 Task: Add Bragg Nutritional Yeast Seasoning to the cart.
Action: Mouse moved to (336, 90)
Screenshot: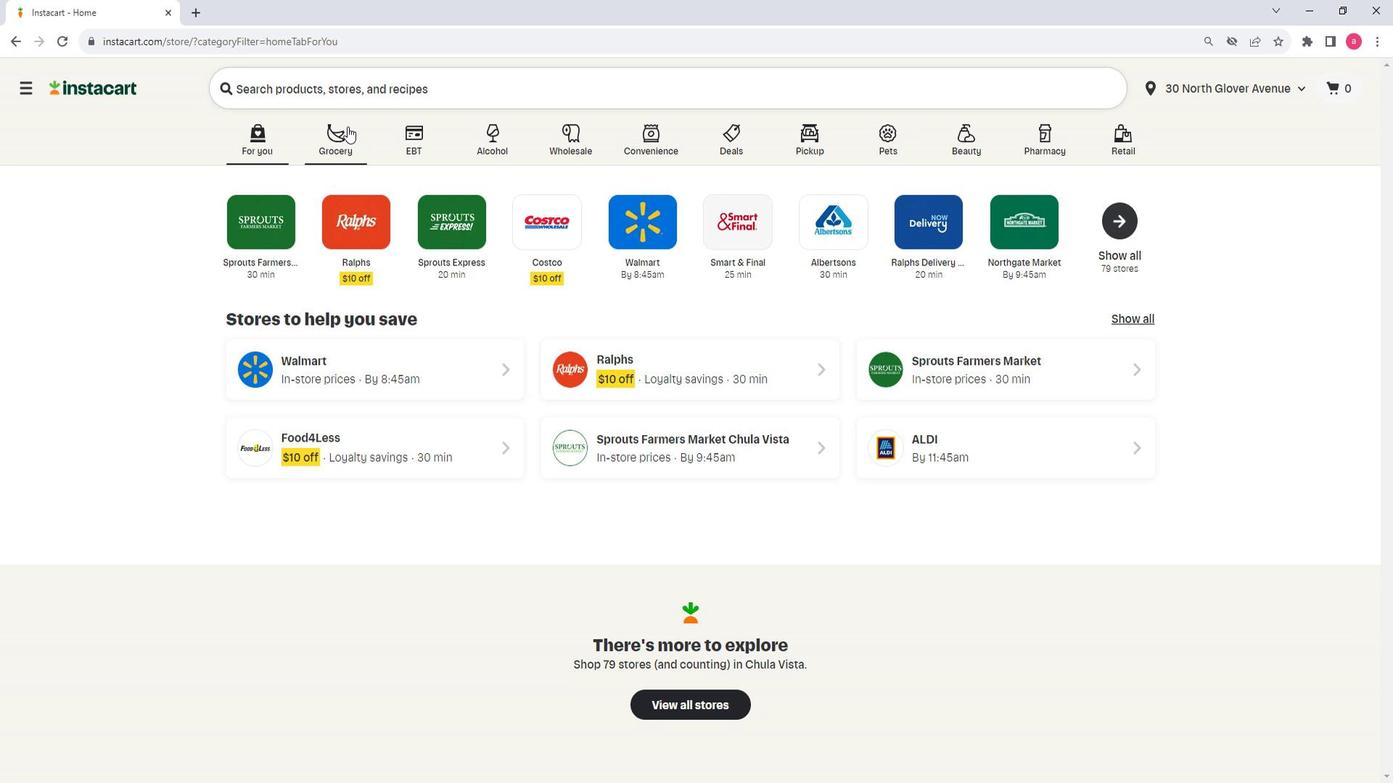 
Action: Mouse pressed left at (336, 90)
Screenshot: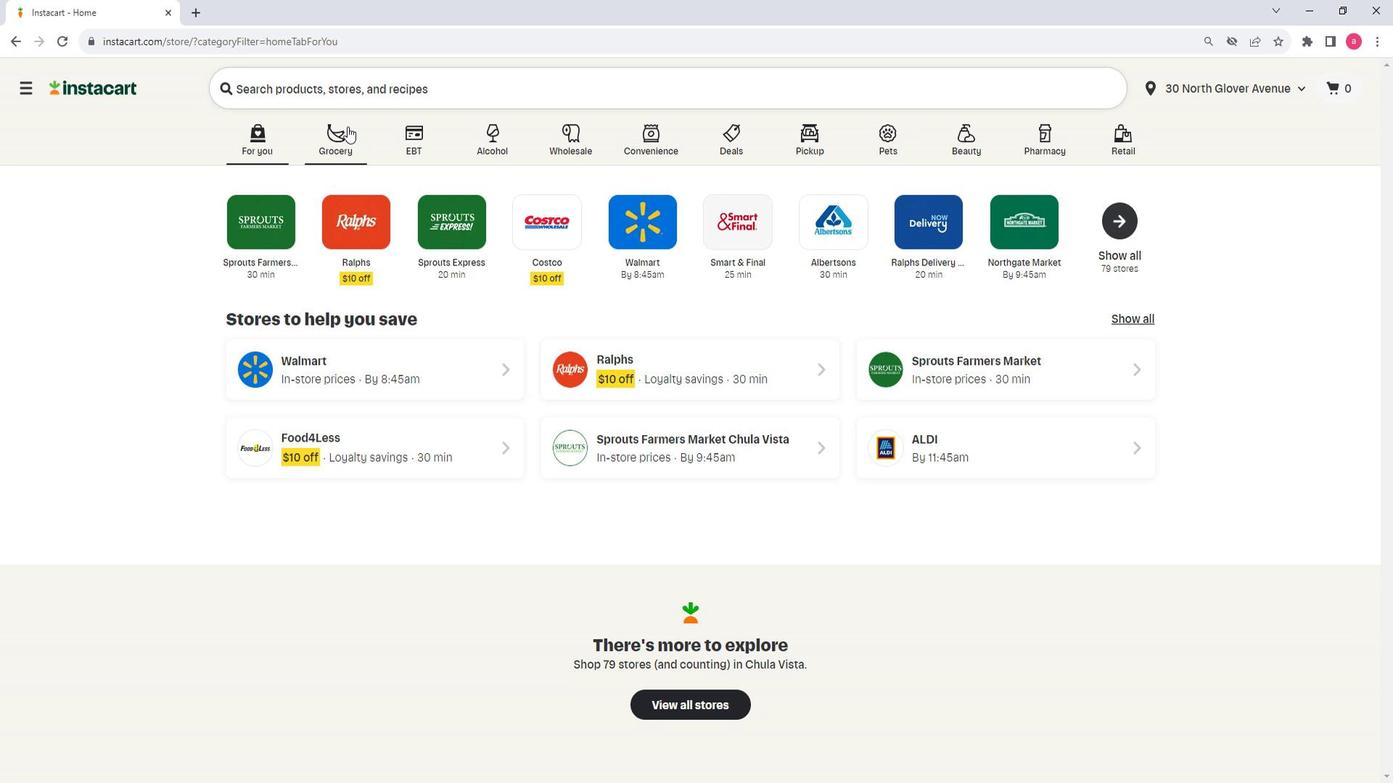 
Action: Mouse moved to (383, 426)
Screenshot: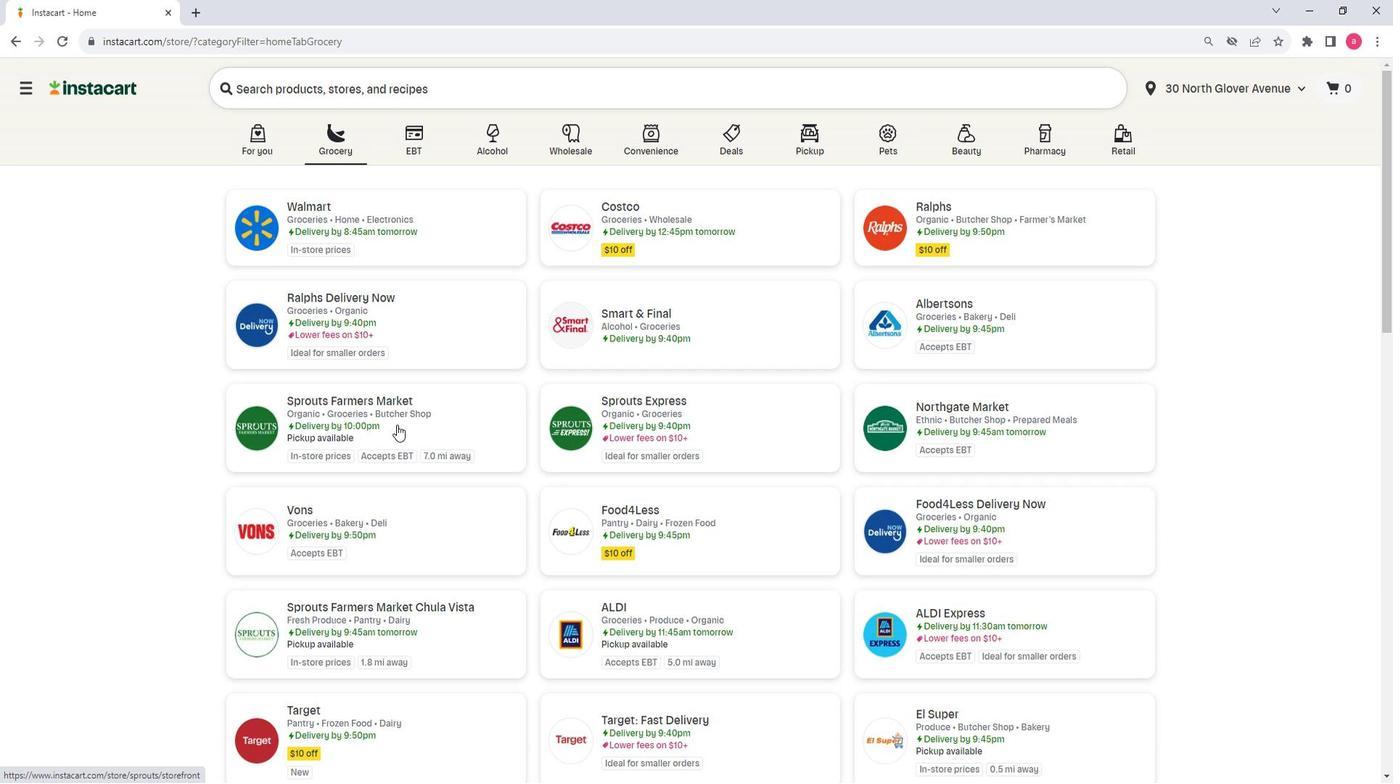 
Action: Mouse pressed left at (383, 426)
Screenshot: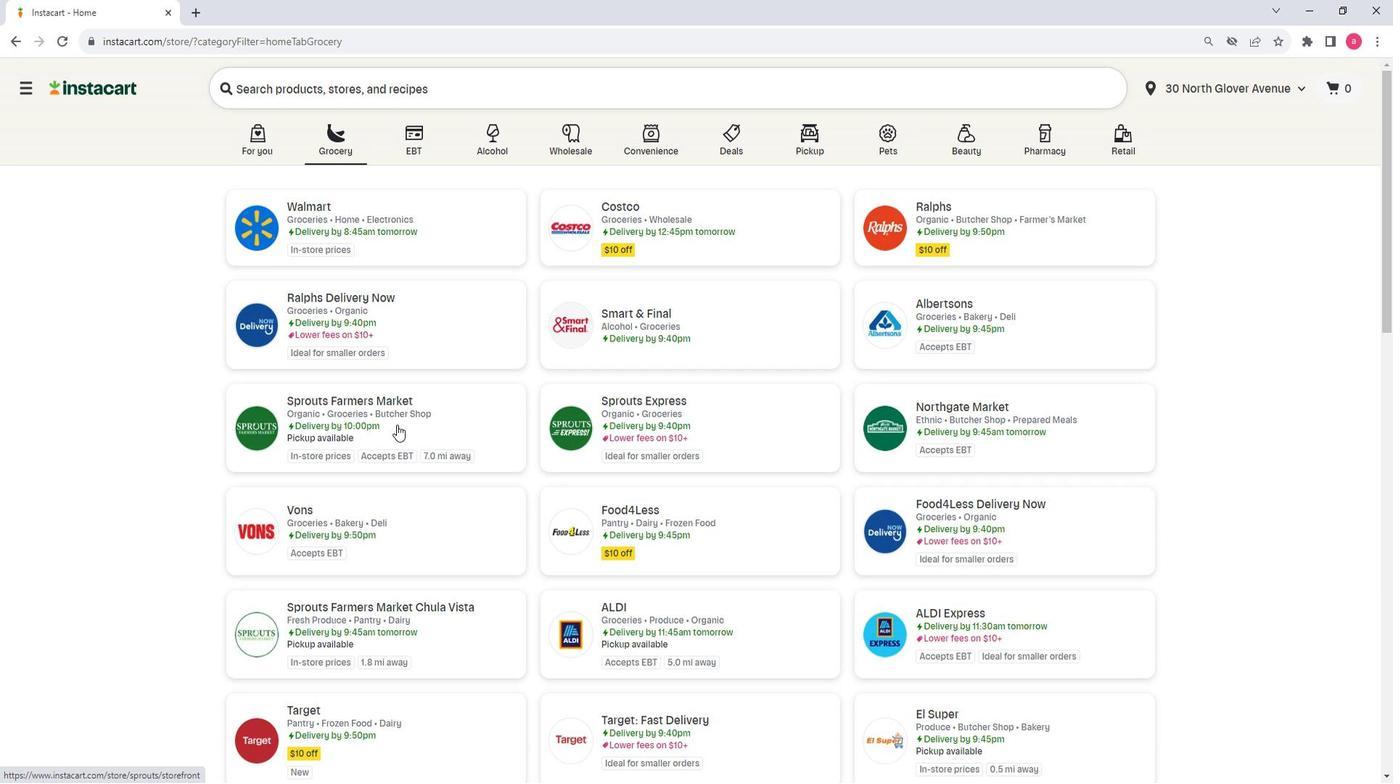 
Action: Mouse moved to (185, 492)
Screenshot: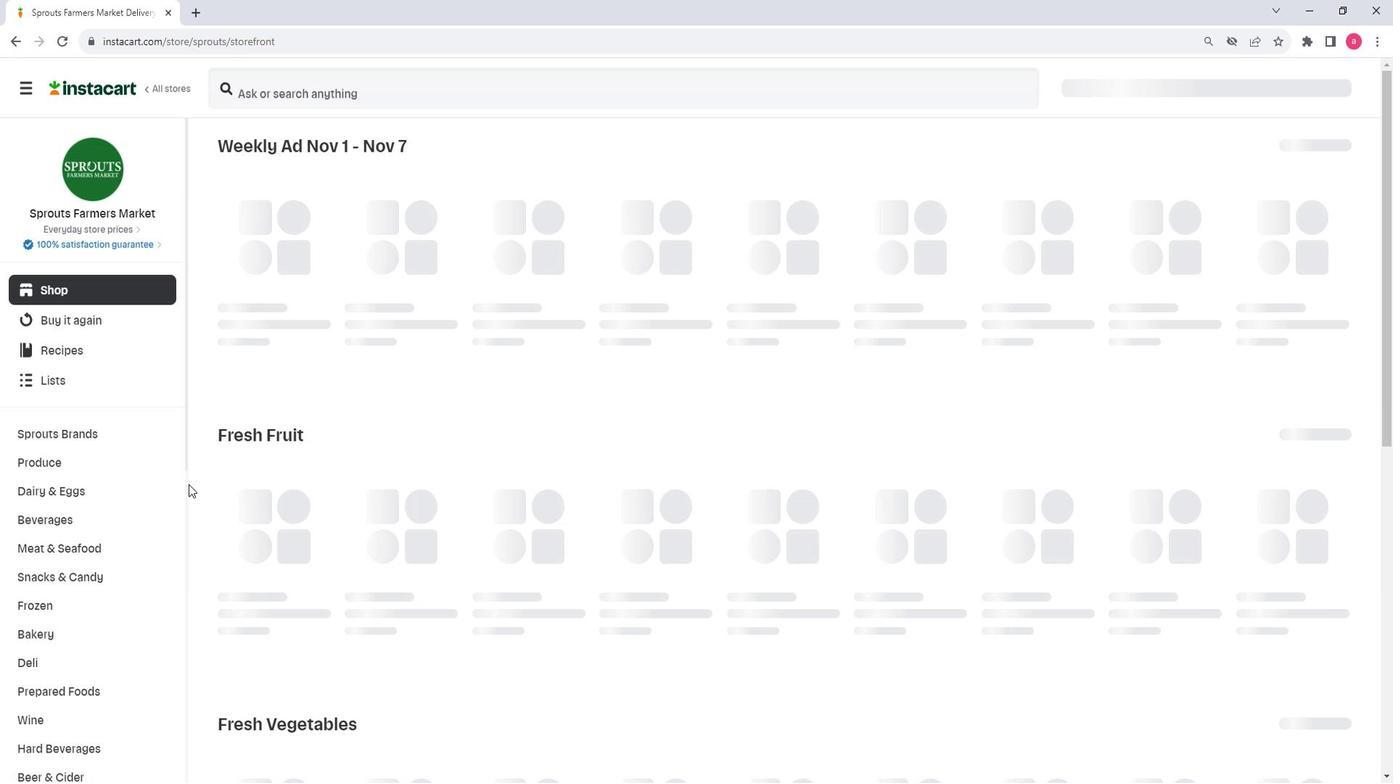 
Action: Mouse scrolled (185, 492) with delta (0, 0)
Screenshot: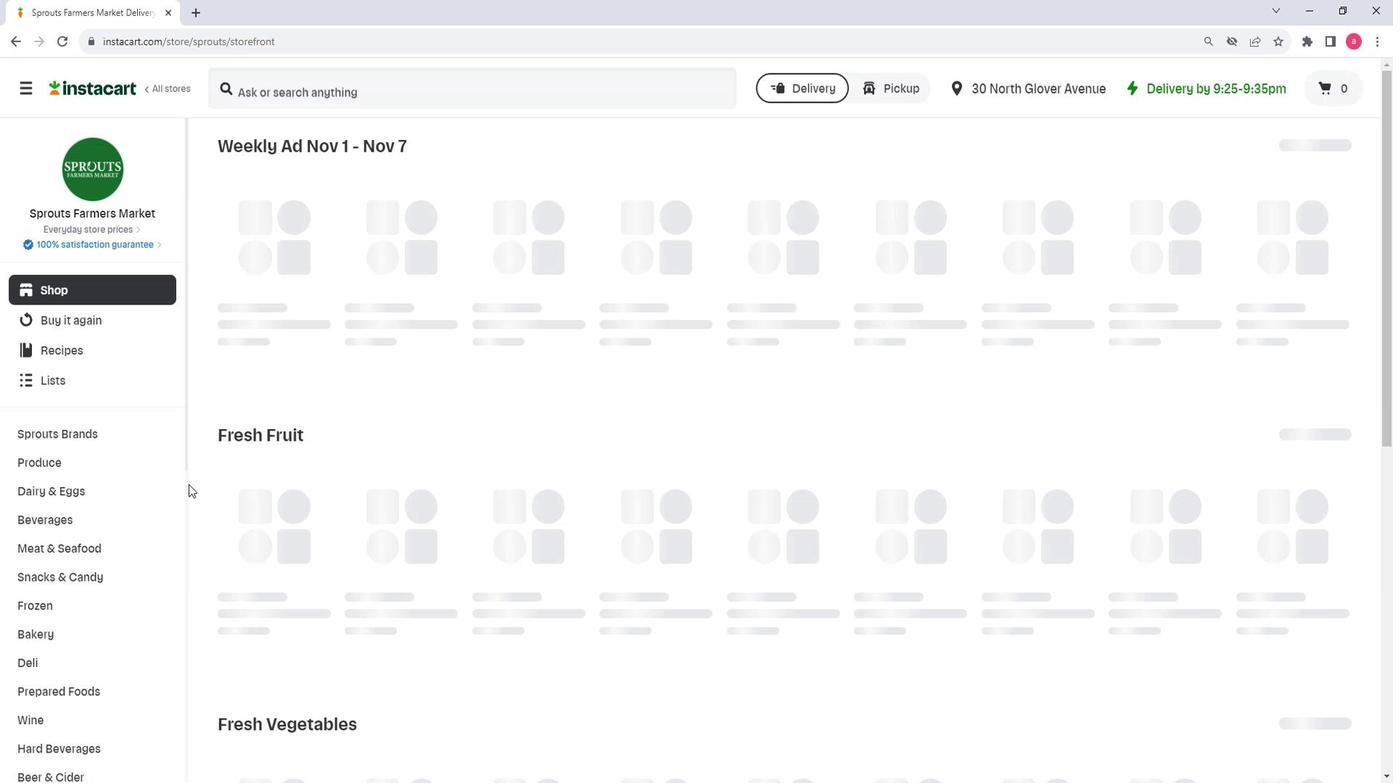
Action: Mouse moved to (185, 495)
Screenshot: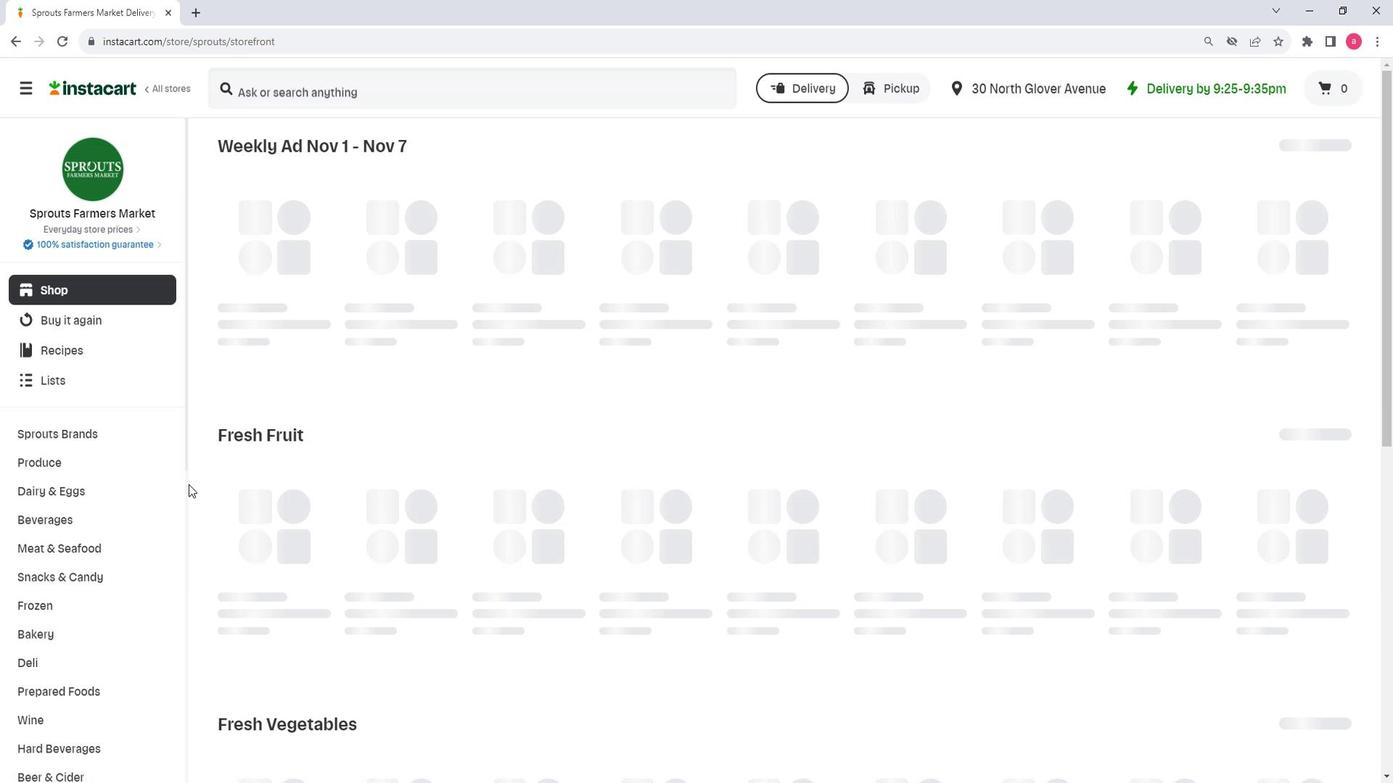 
Action: Mouse scrolled (185, 493) with delta (0, -1)
Screenshot: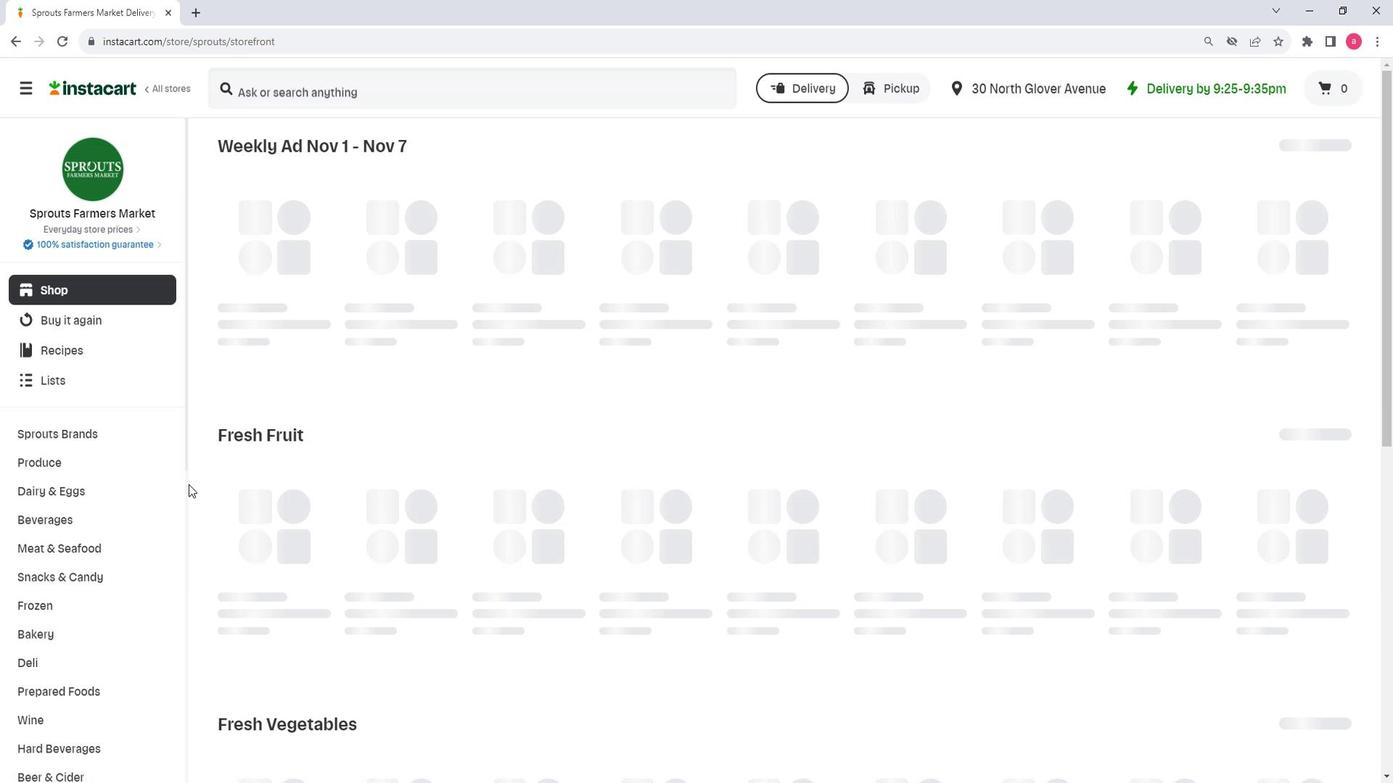 
Action: Mouse scrolled (185, 493) with delta (0, -1)
Screenshot: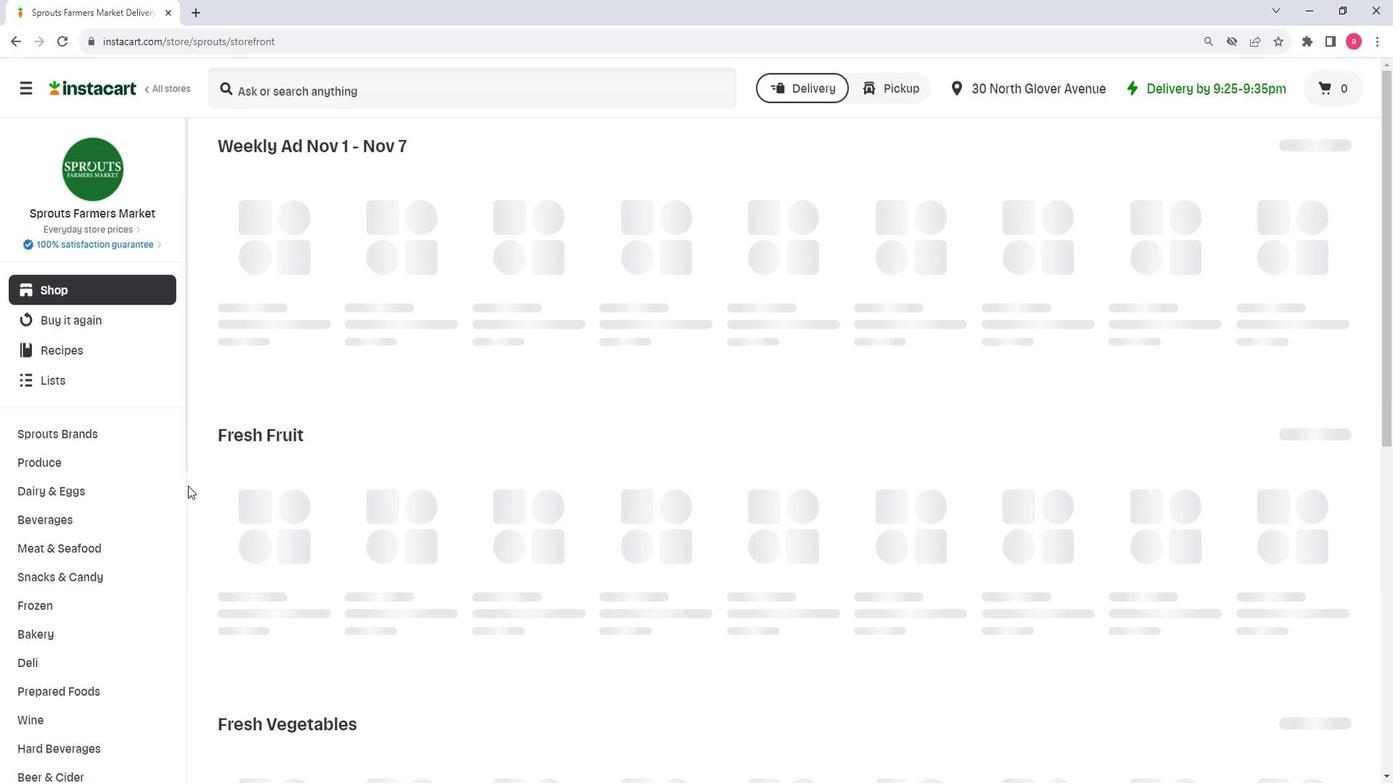 
Action: Mouse scrolled (185, 493) with delta (0, -1)
Screenshot: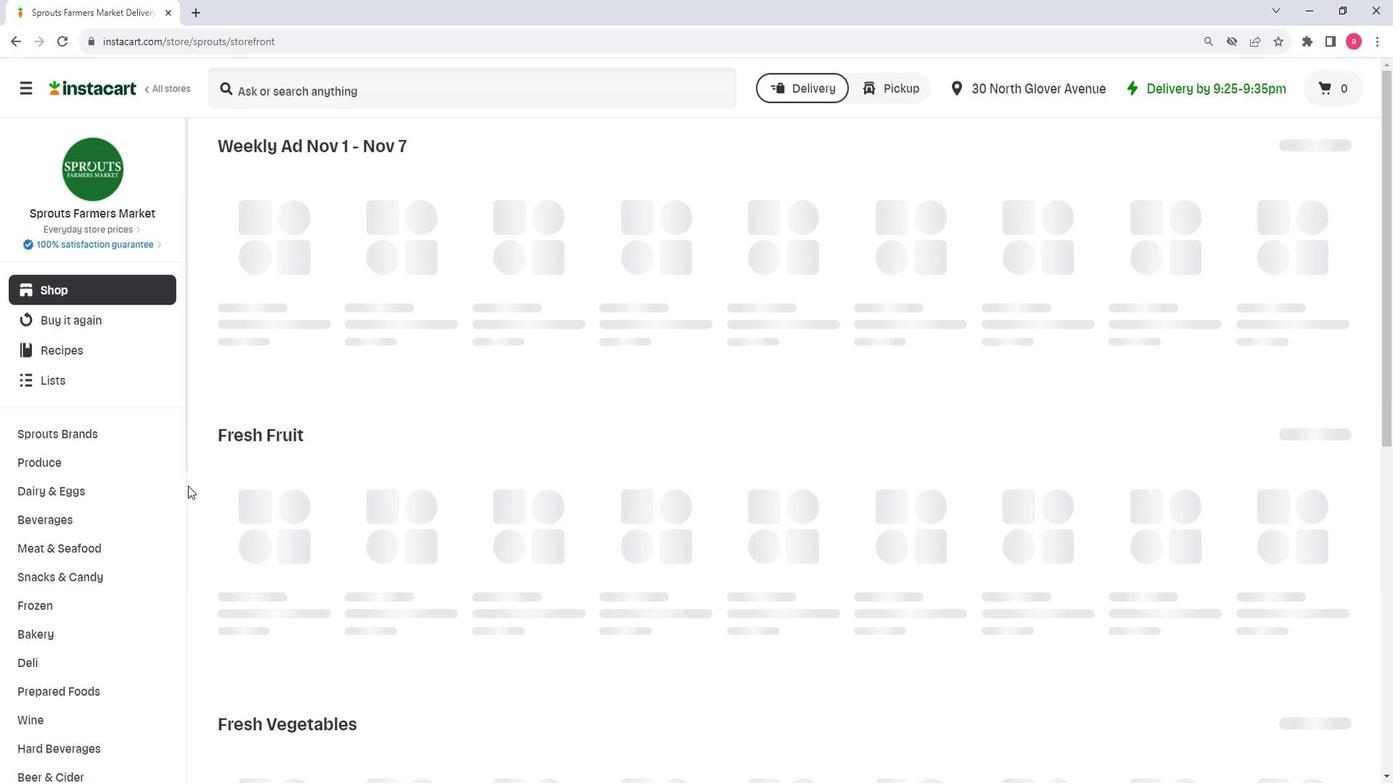 
Action: Mouse scrolled (185, 493) with delta (0, -1)
Screenshot: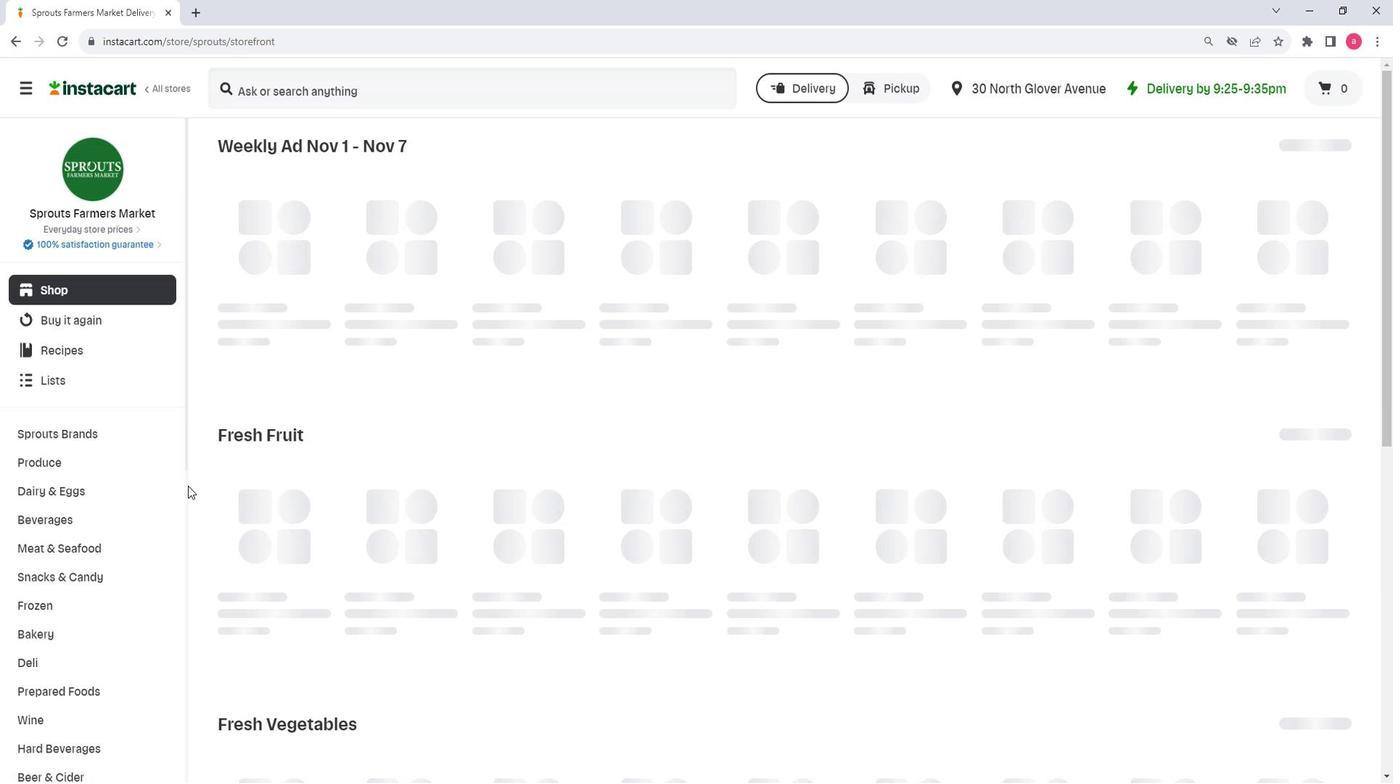 
Action: Mouse moved to (132, 490)
Screenshot: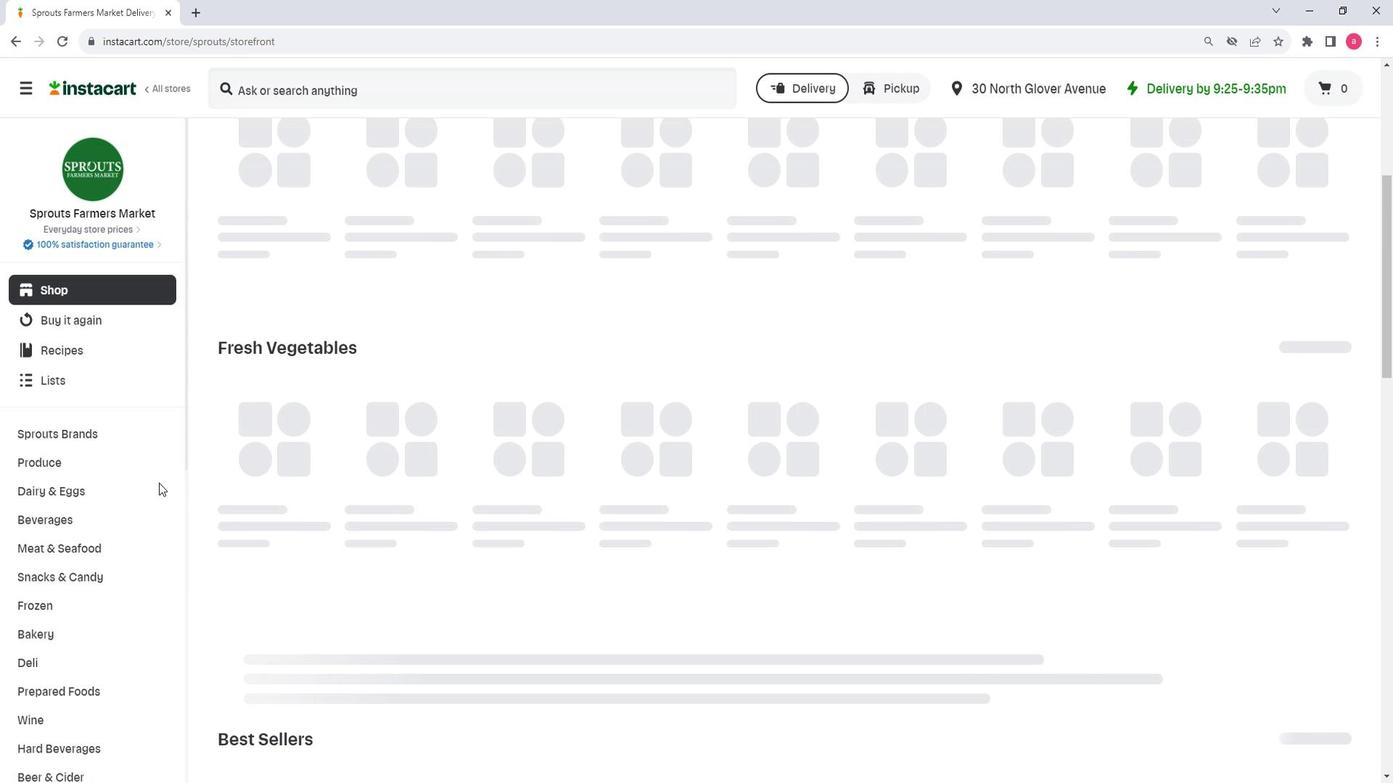 
Action: Mouse scrolled (132, 489) with delta (0, 0)
Screenshot: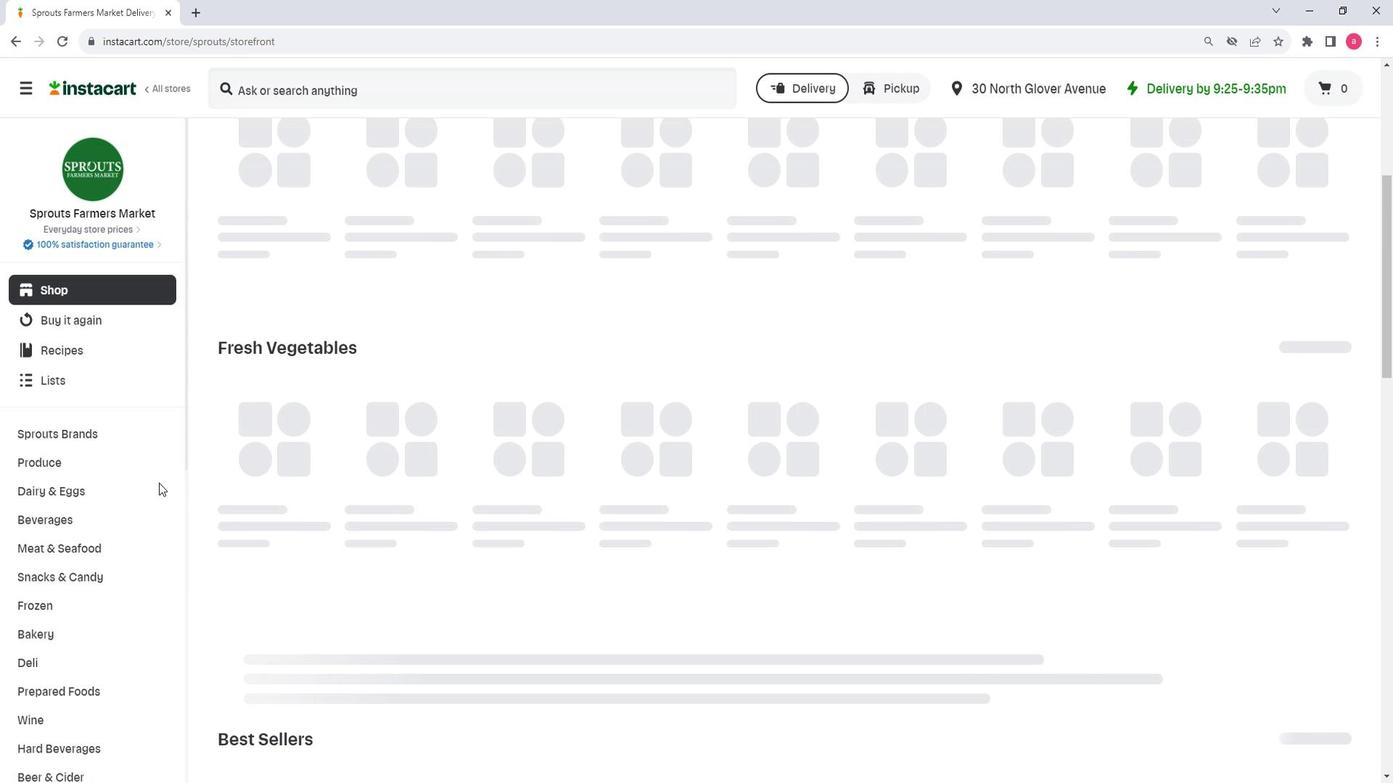 
Action: Mouse moved to (119, 485)
Screenshot: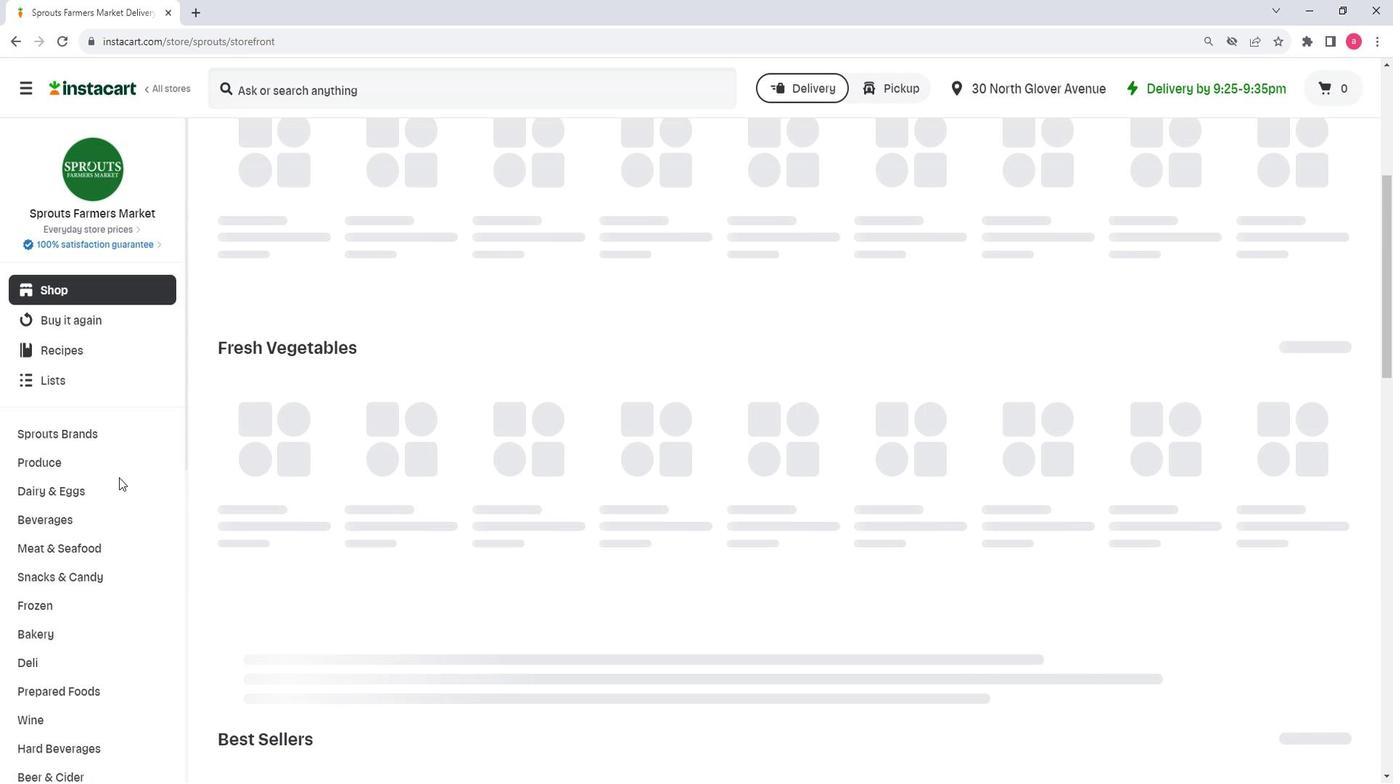 
Action: Mouse scrolled (119, 484) with delta (0, 0)
Screenshot: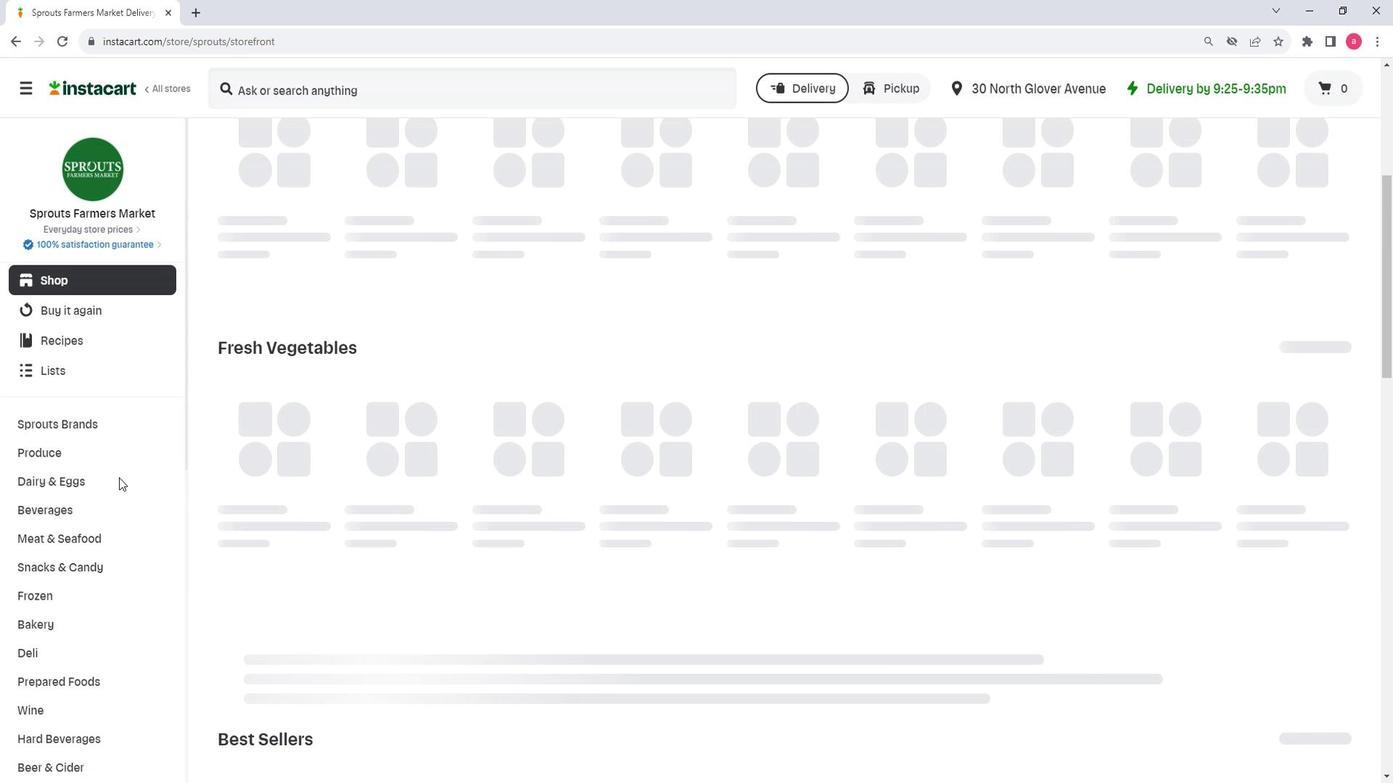 
Action: Mouse scrolled (119, 484) with delta (0, 0)
Screenshot: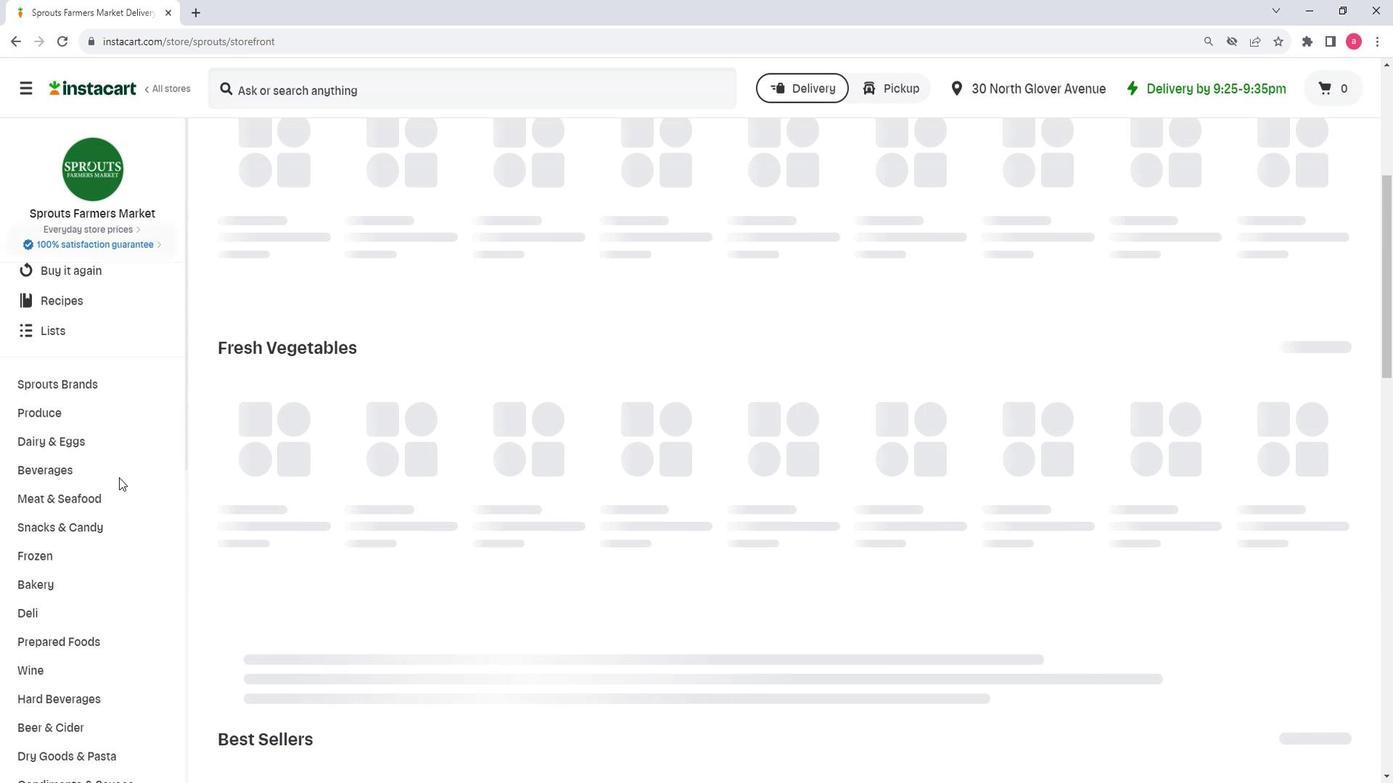 
Action: Mouse scrolled (119, 484) with delta (0, 0)
Screenshot: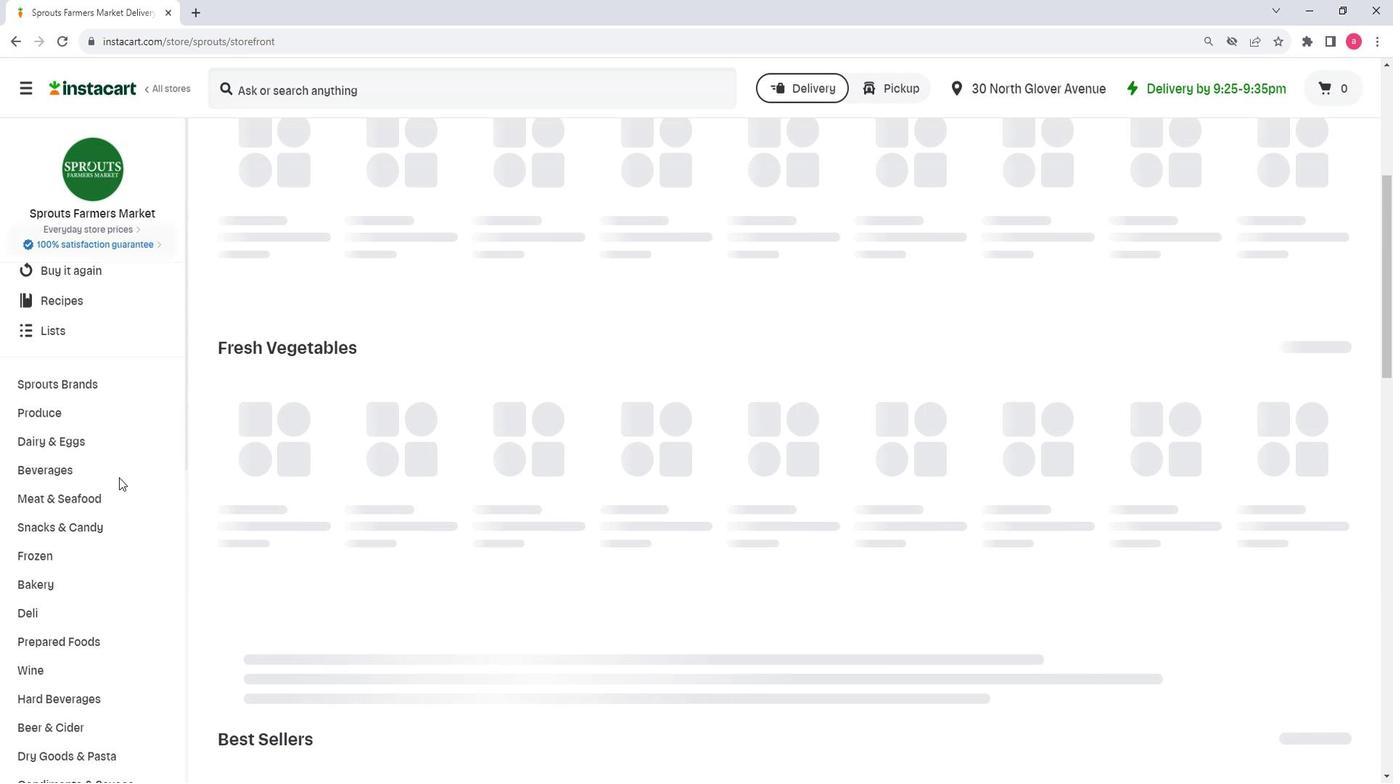 
Action: Mouse scrolled (119, 484) with delta (0, 0)
Screenshot: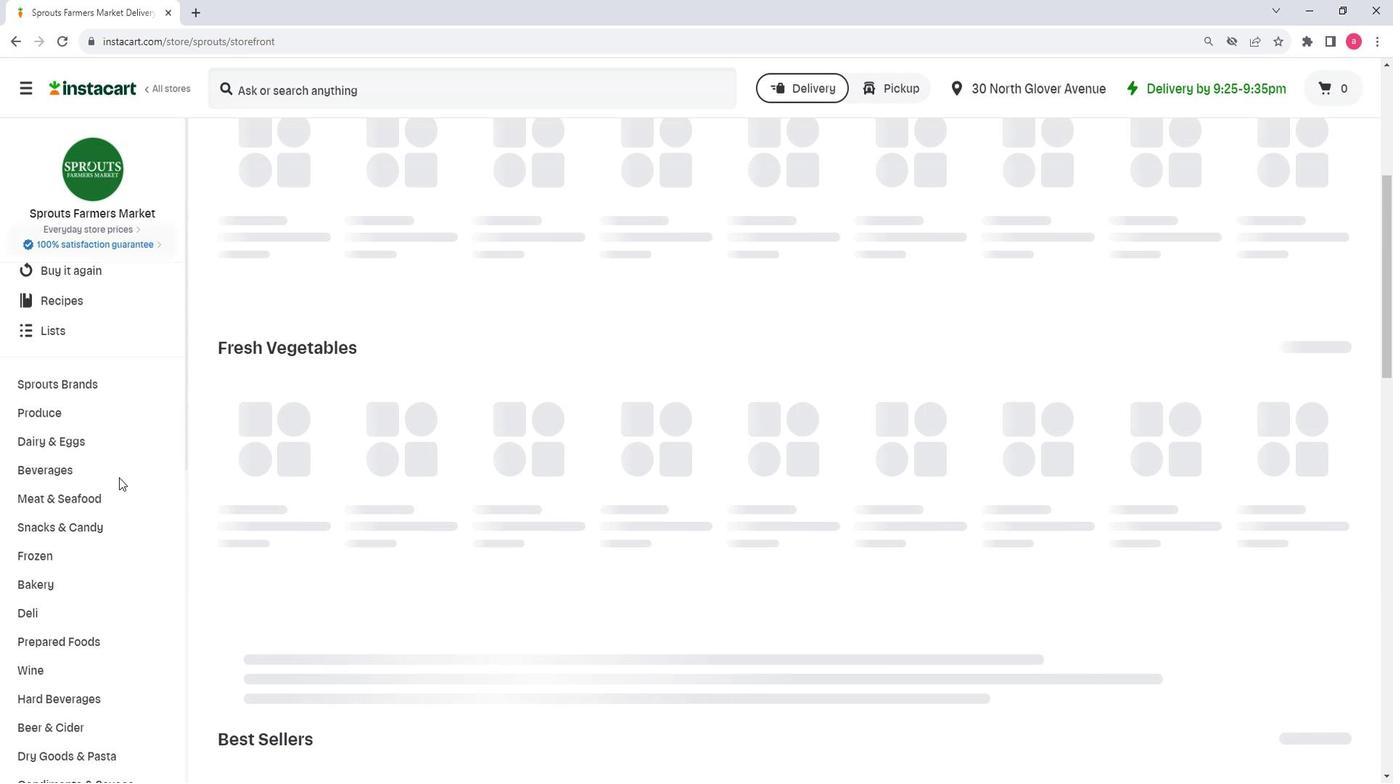 
Action: Mouse scrolled (119, 484) with delta (0, 0)
Screenshot: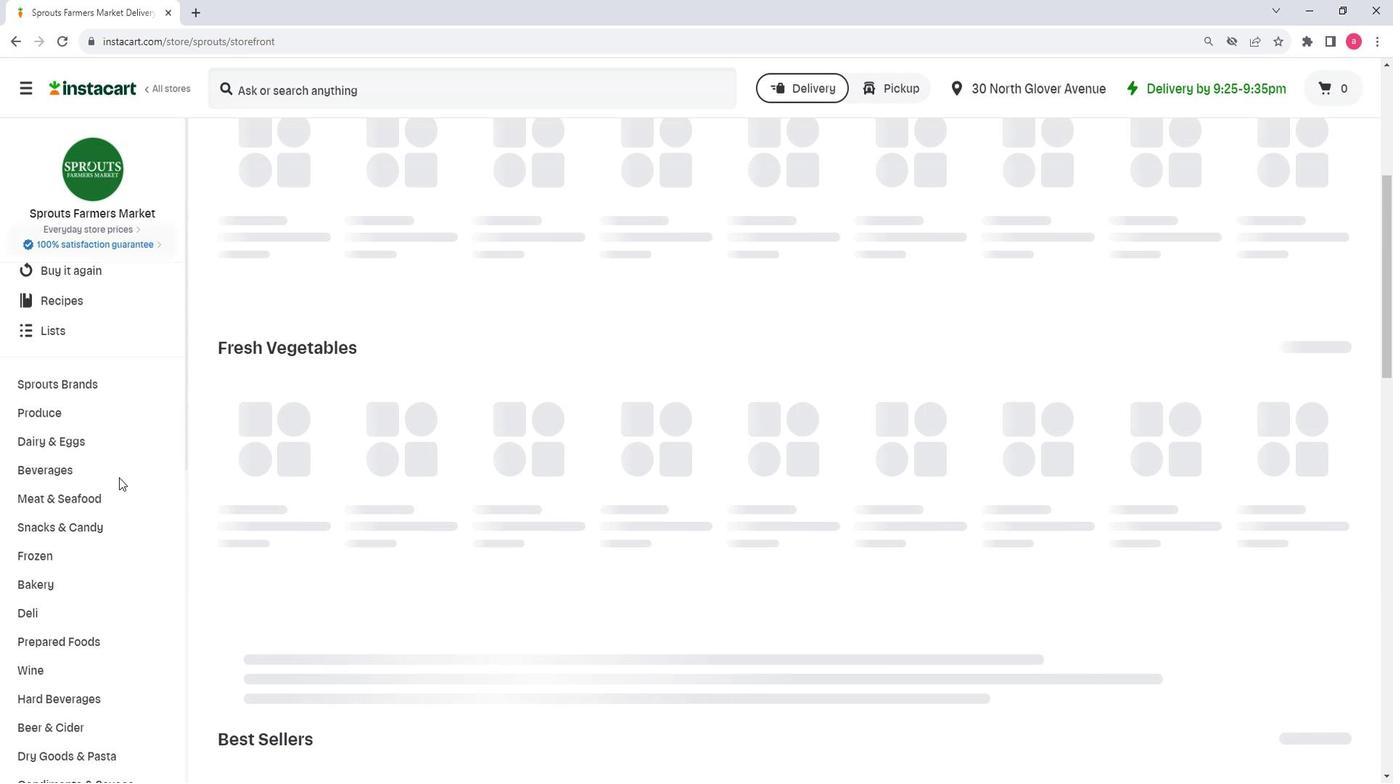 
Action: Mouse moved to (119, 510)
Screenshot: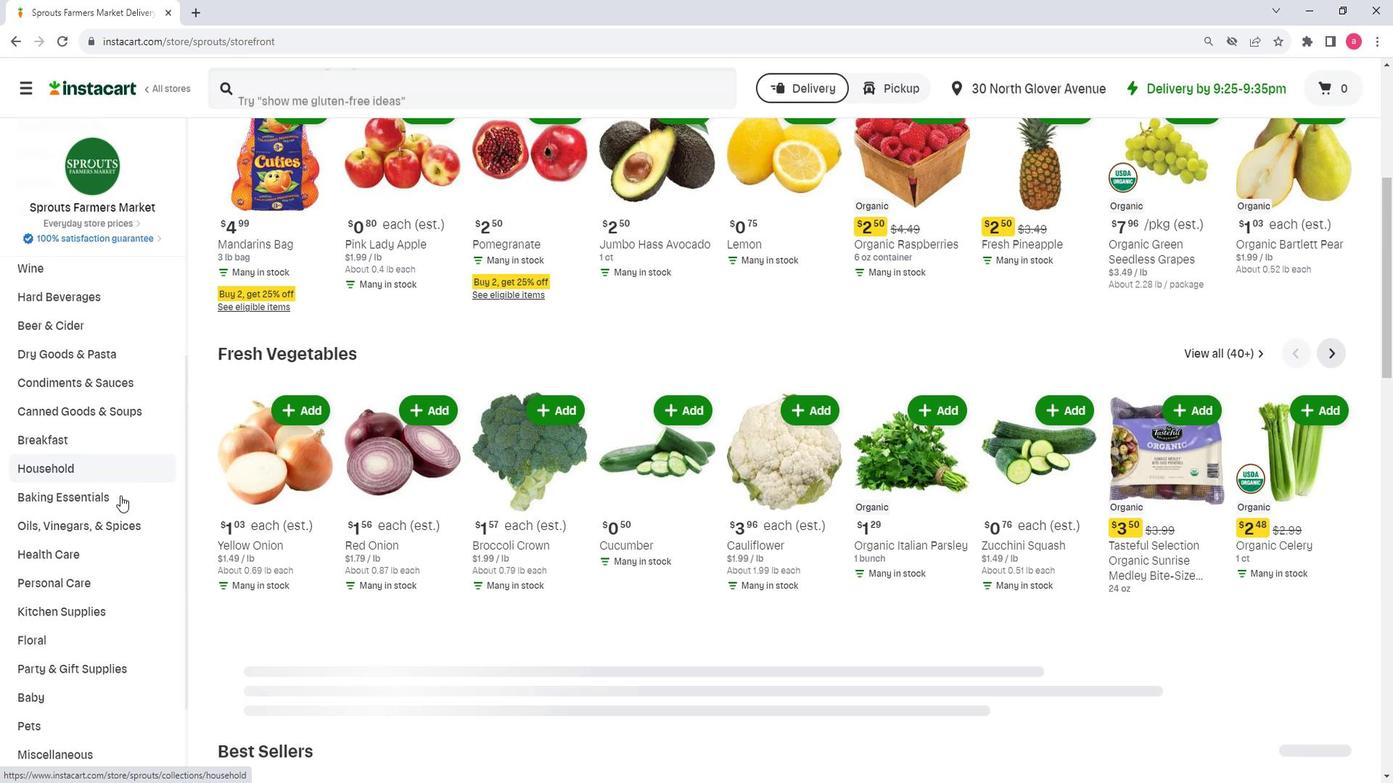 
Action: Mouse pressed left at (119, 510)
Screenshot: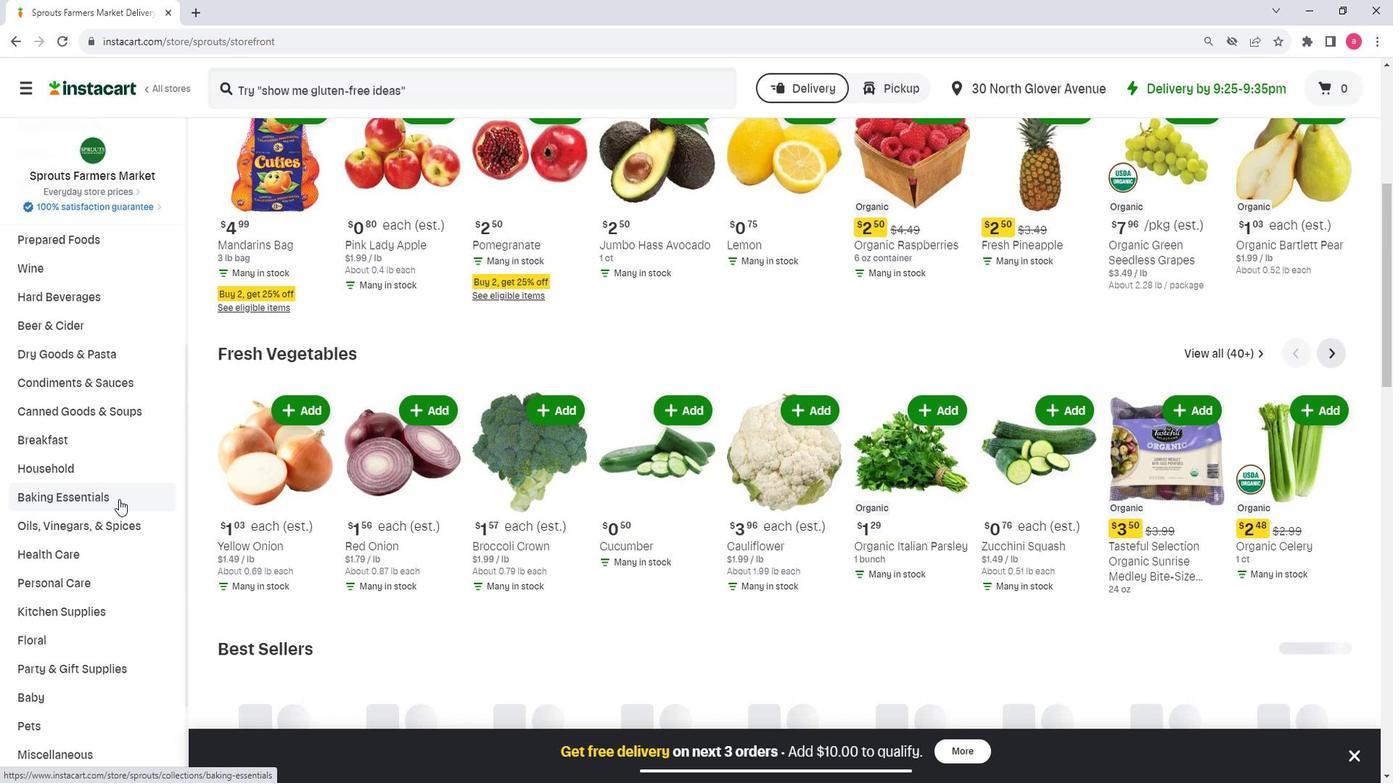 
Action: Mouse moved to (990, 158)
Screenshot: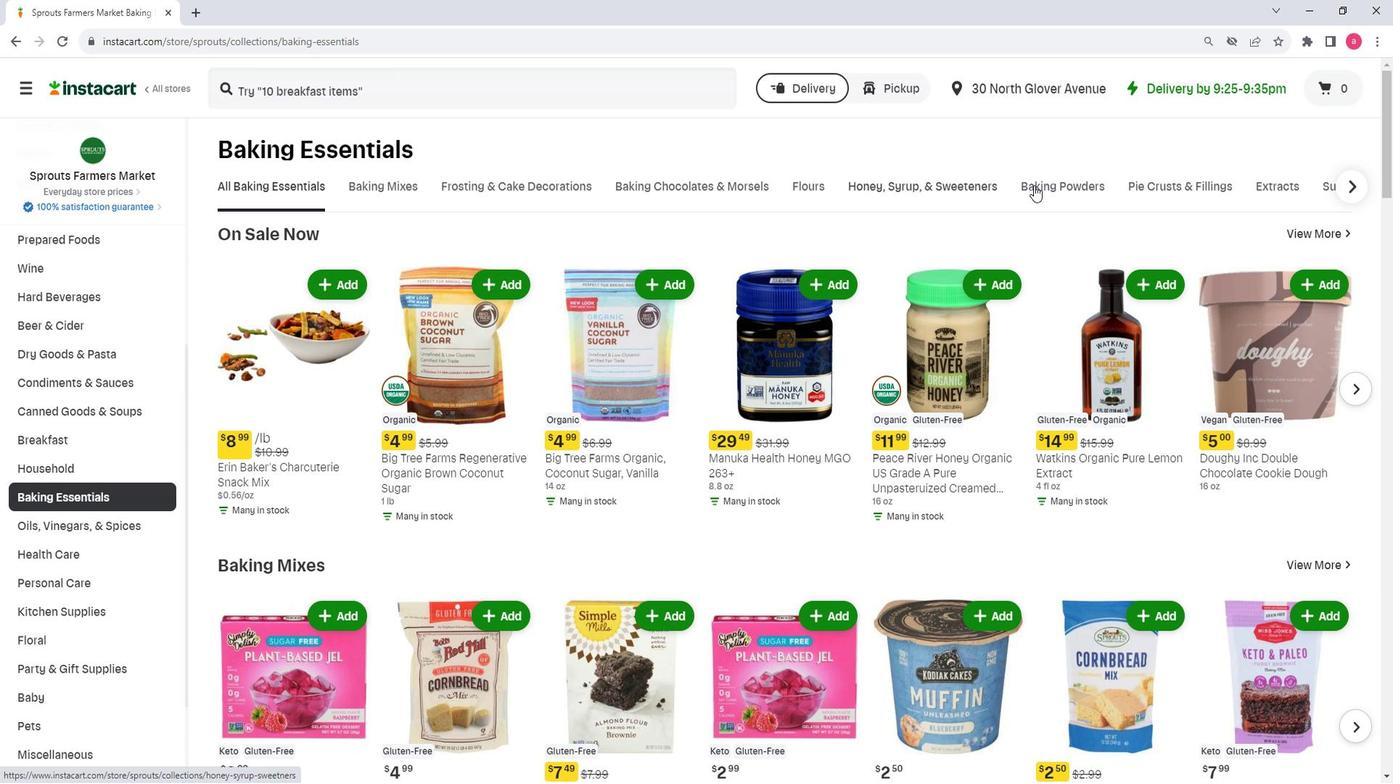 
Action: Mouse pressed left at (990, 158)
Screenshot: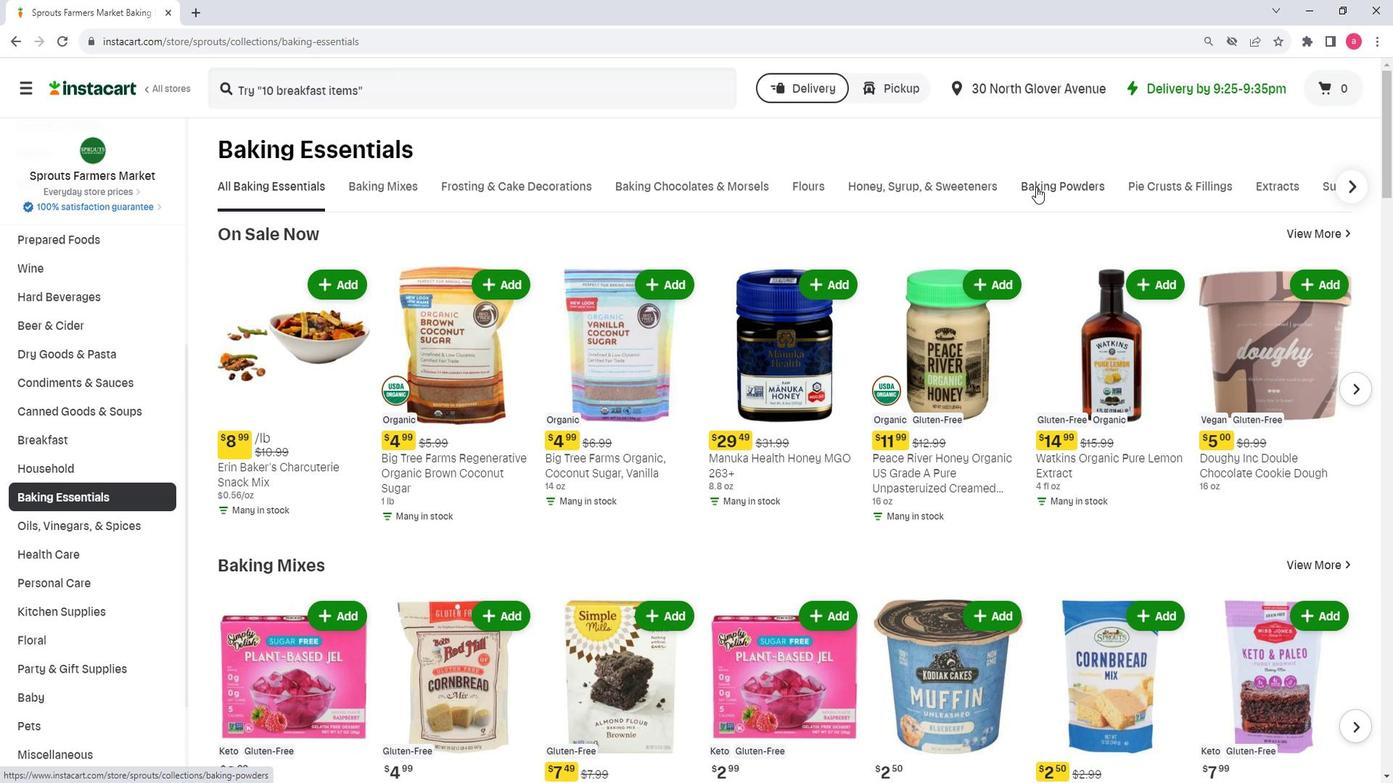 
Action: Mouse moved to (304, 243)
Screenshot: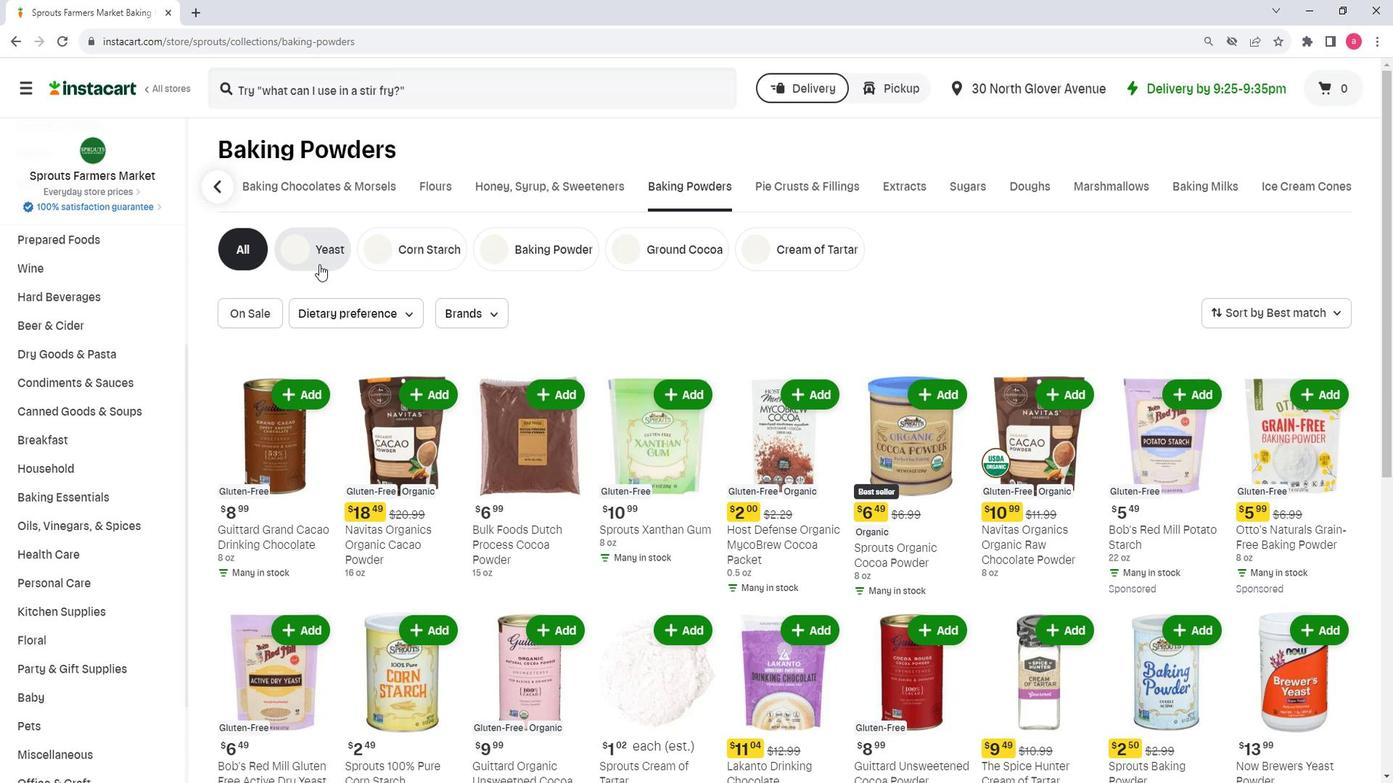 
Action: Mouse pressed left at (304, 243)
Screenshot: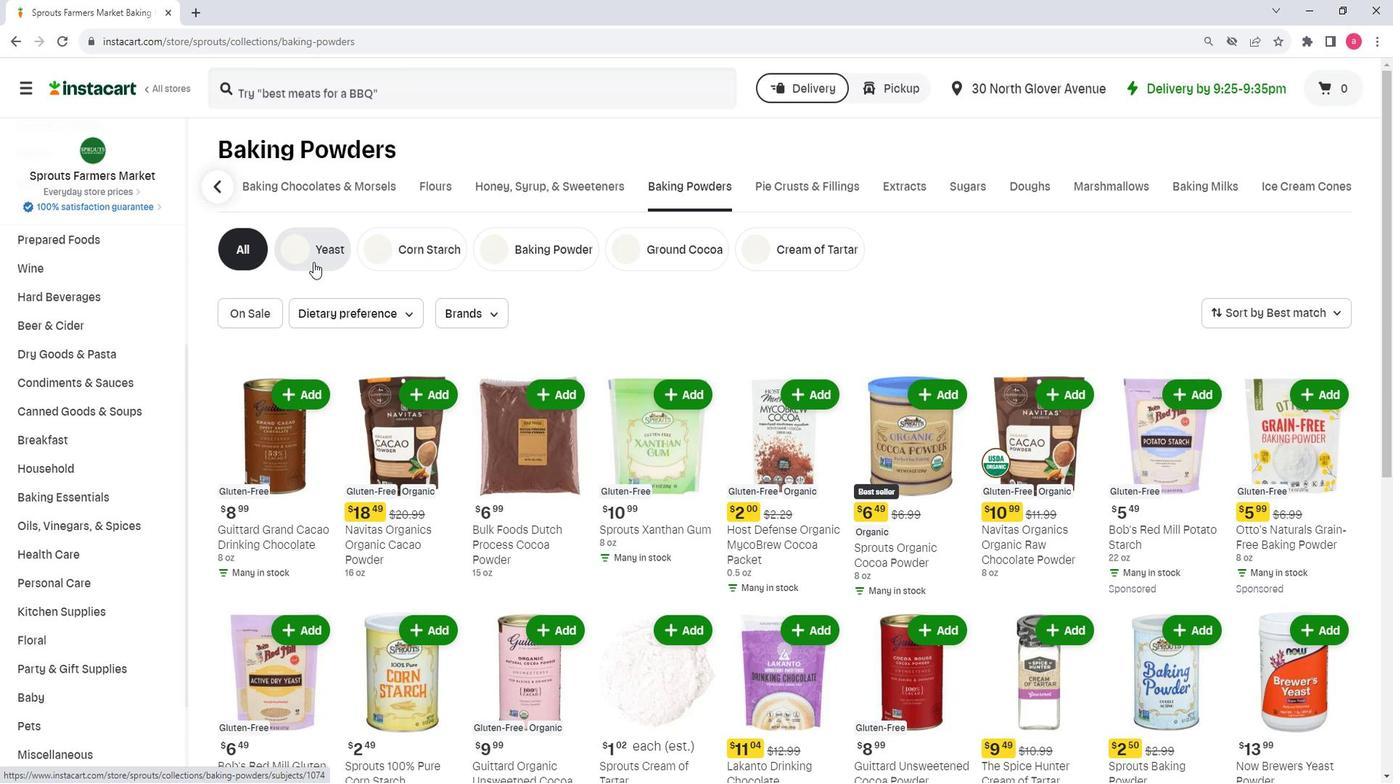 
Action: Mouse moved to (408, 45)
Screenshot: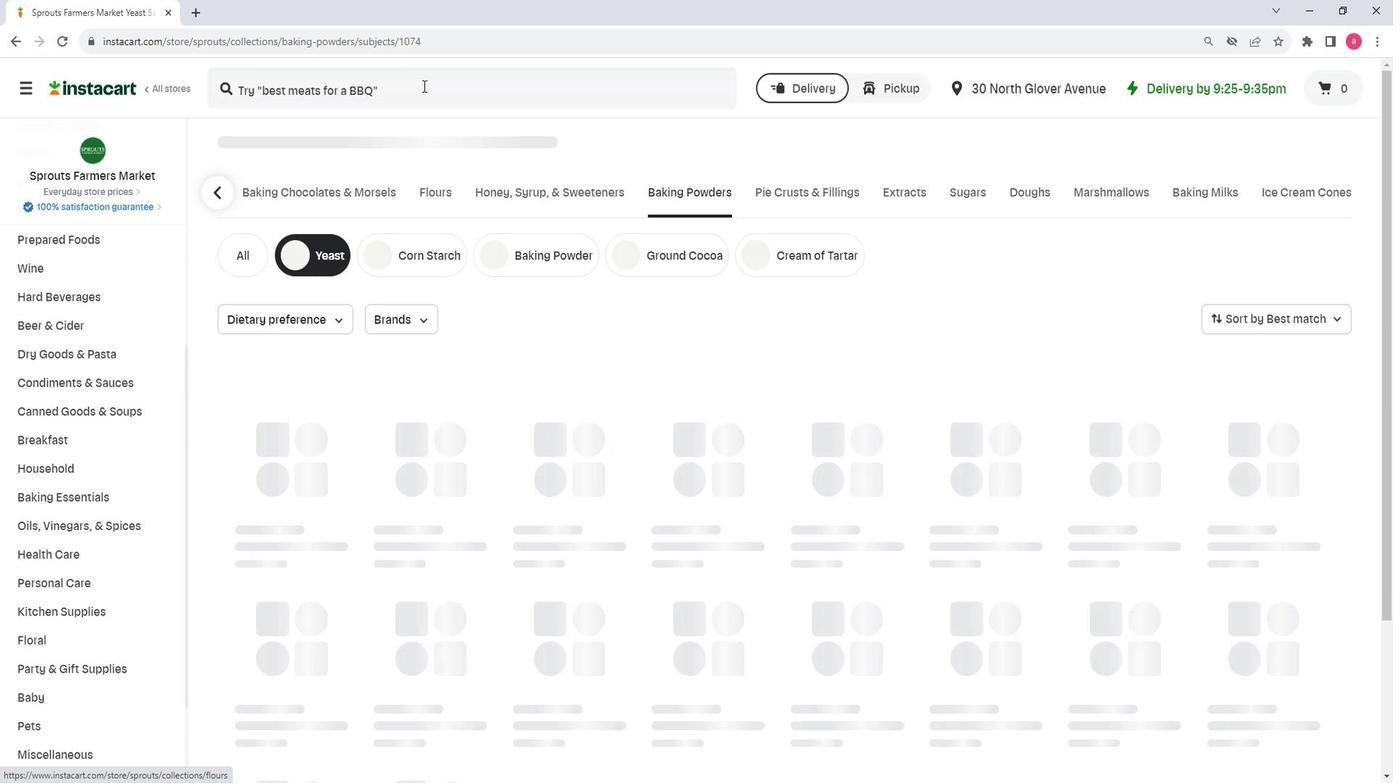 
Action: Mouse pressed left at (408, 45)
Screenshot: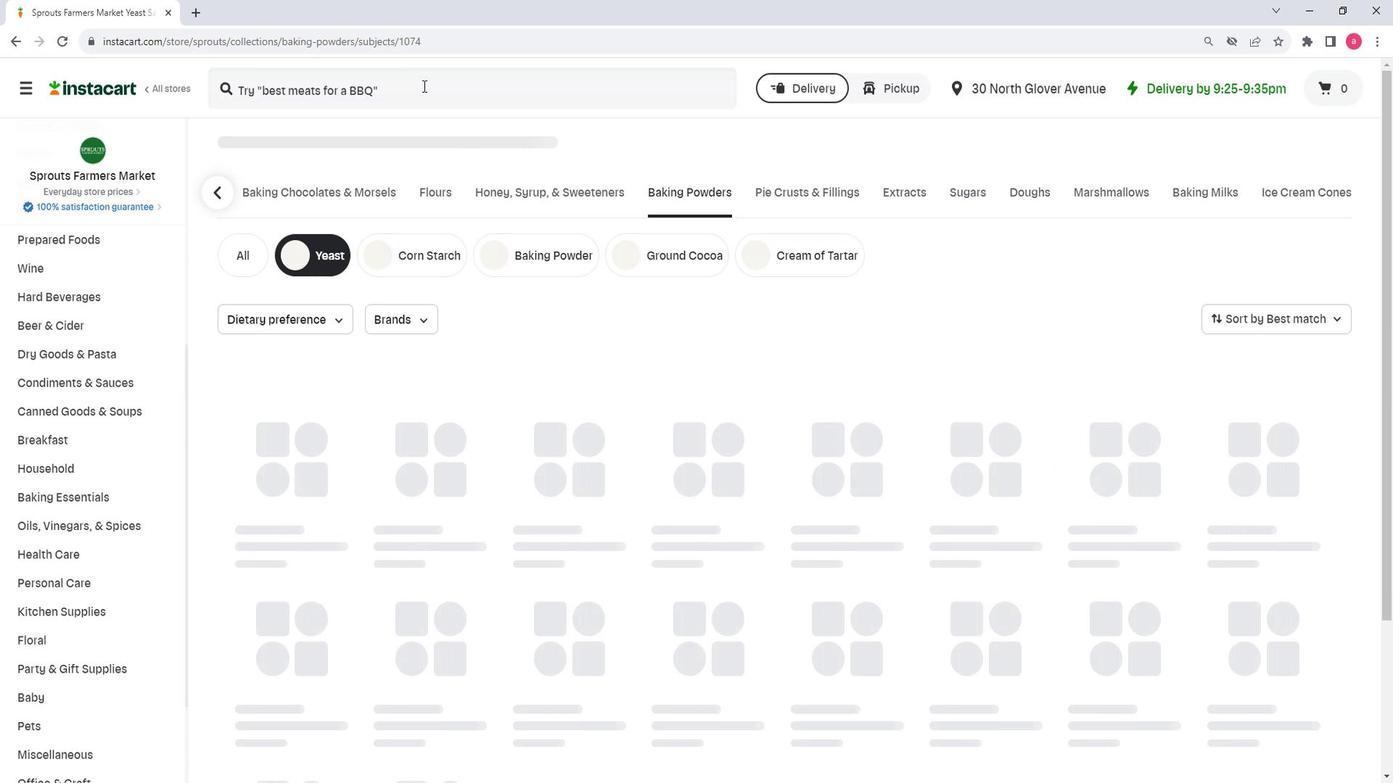 
Action: Key pressed <Key.shift>Bragg<Key.space><Key.shift>Nutritional<Key.space><Key.shift><Key.shift><Key.shift><Key.shift><Key.shift>Yeast<Key.space><Key.shift>Seasoning<Key.enter>
Screenshot: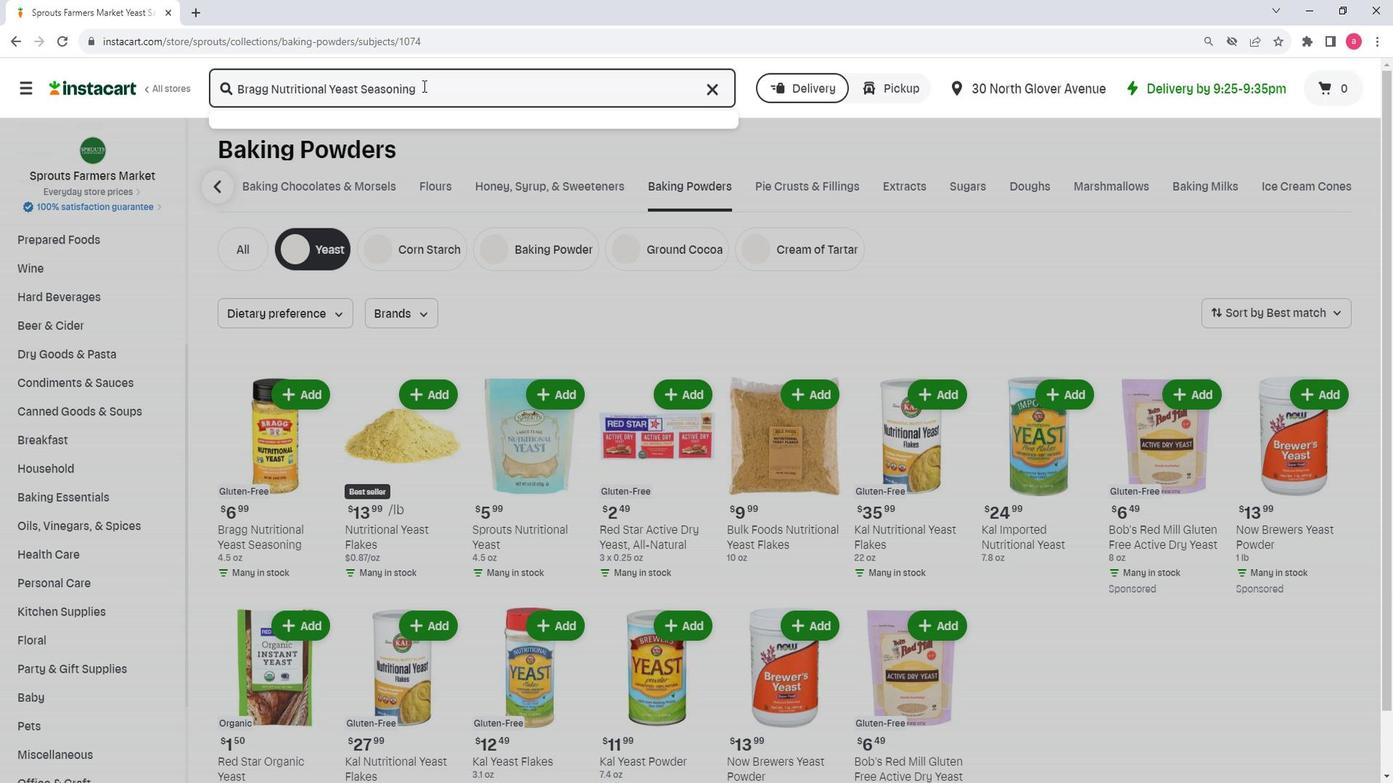 
Action: Mouse moved to (388, 181)
Screenshot: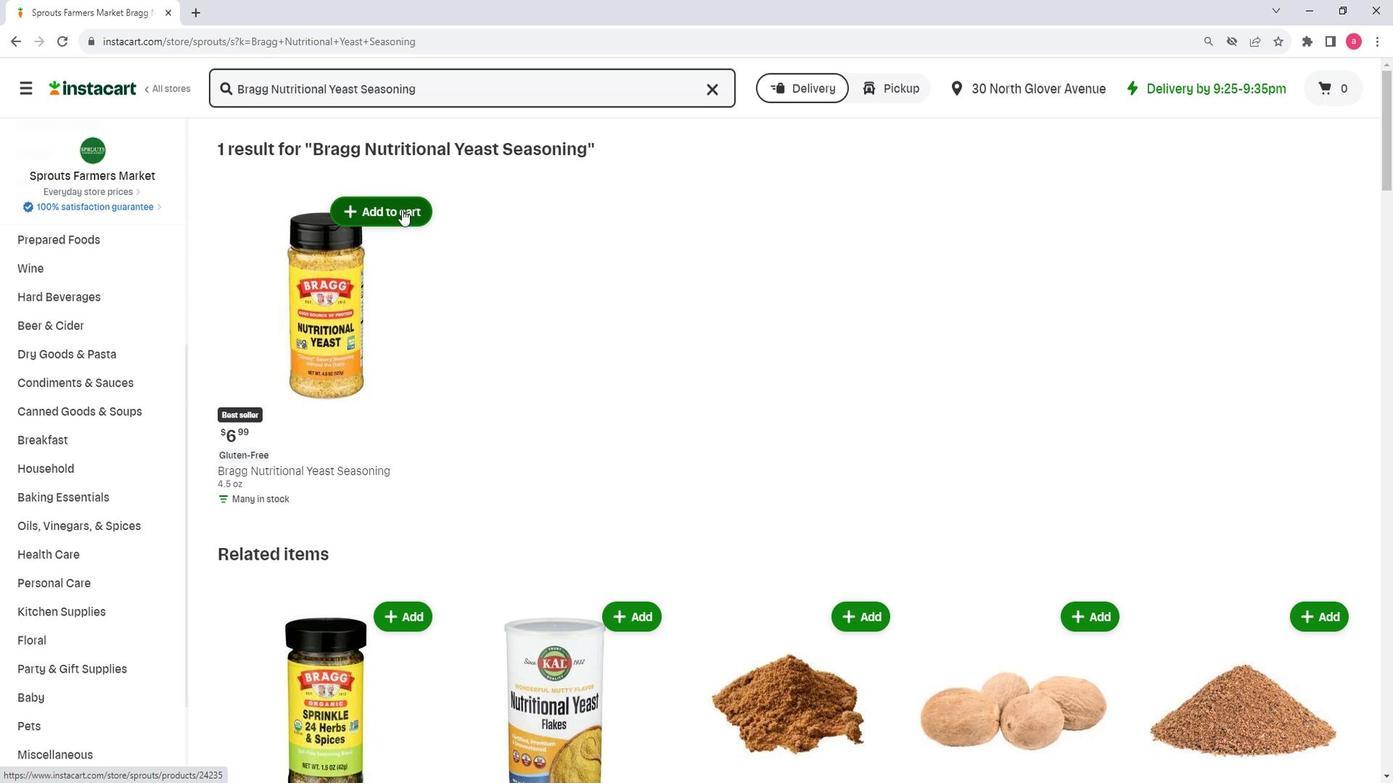 
Action: Mouse pressed left at (388, 181)
Screenshot: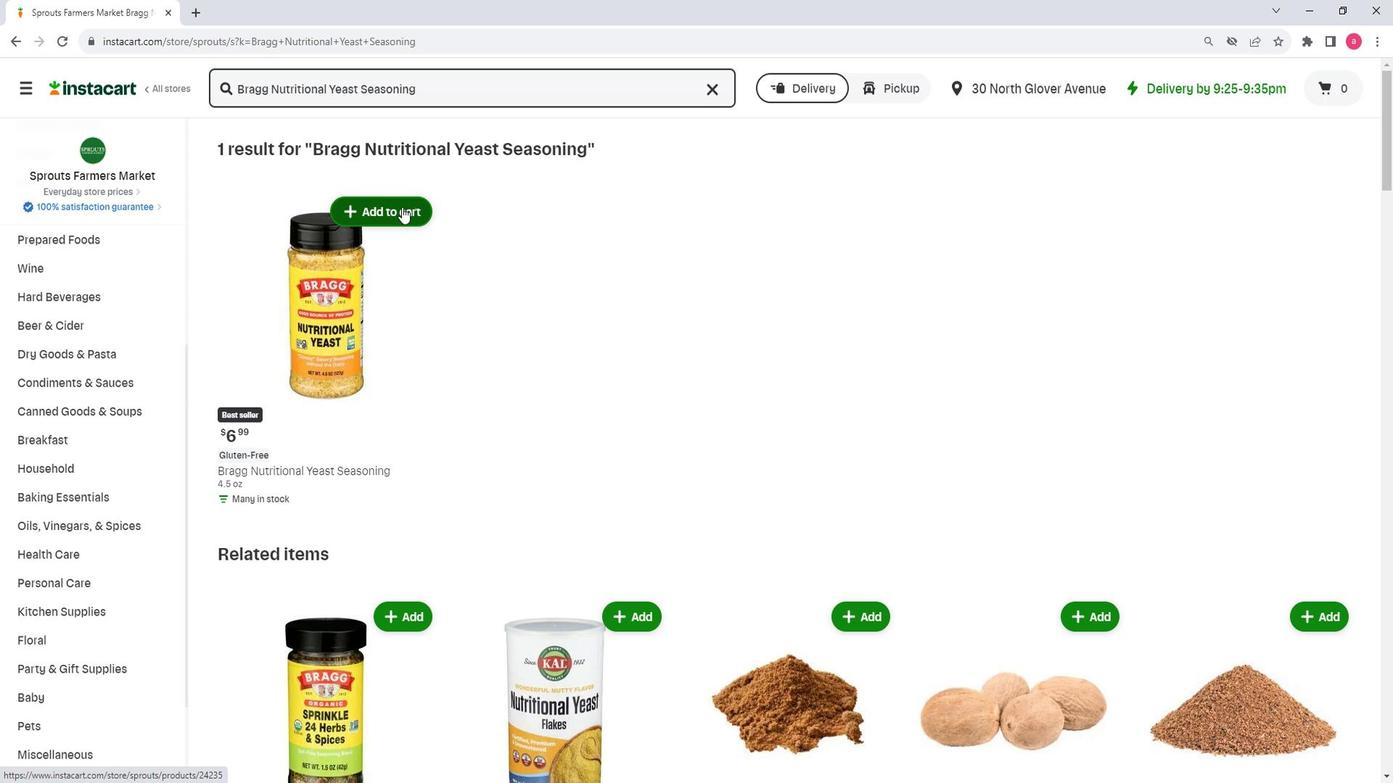 
Action: Mouse moved to (422, 272)
Screenshot: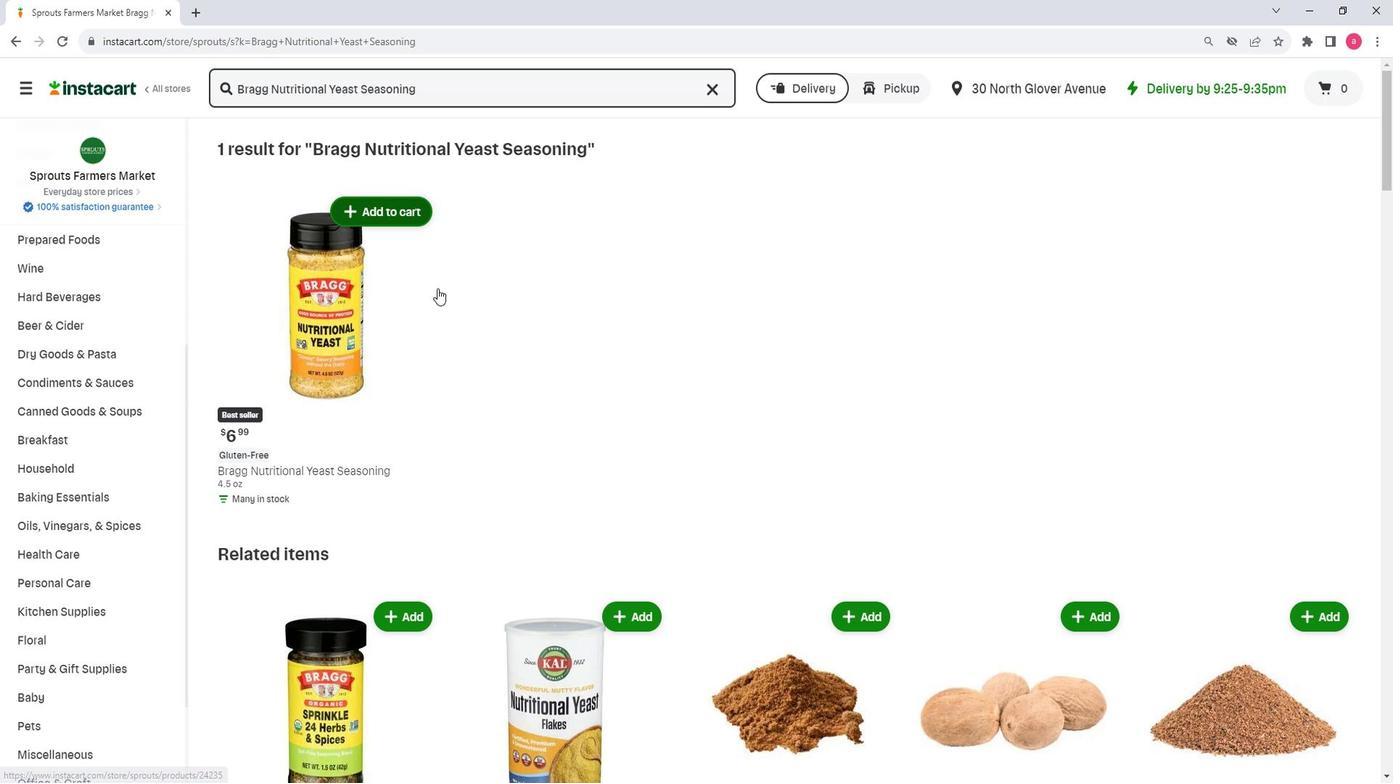 
